 Task: In the  document banner. Add the mentioned hyperlink after second sentence in main content 'www.facebook.com' Insert the picture of  'Virginia Woolf' with name   Virginia Woolf.png  Change shape height to 4
Action: Mouse moved to (387, 305)
Screenshot: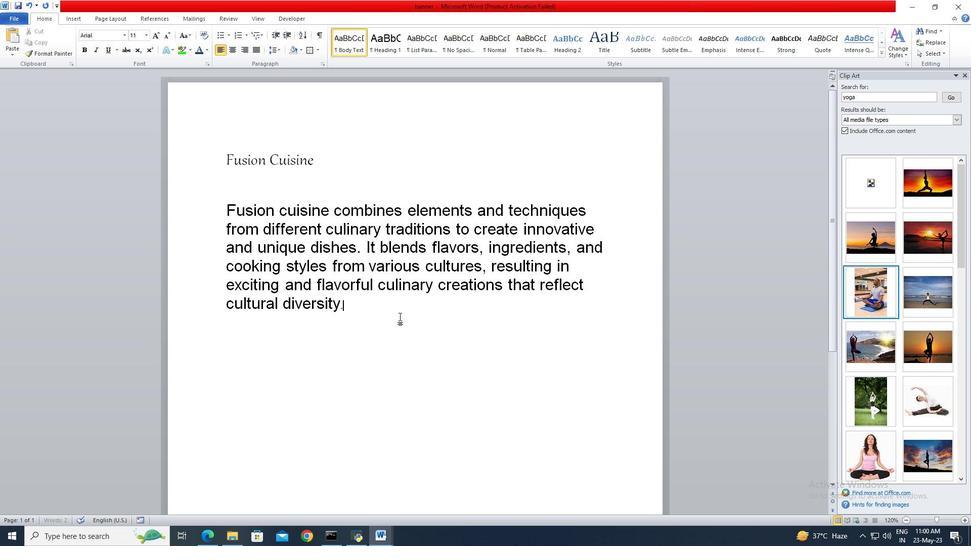 
Action: Mouse pressed left at (387, 305)
Screenshot: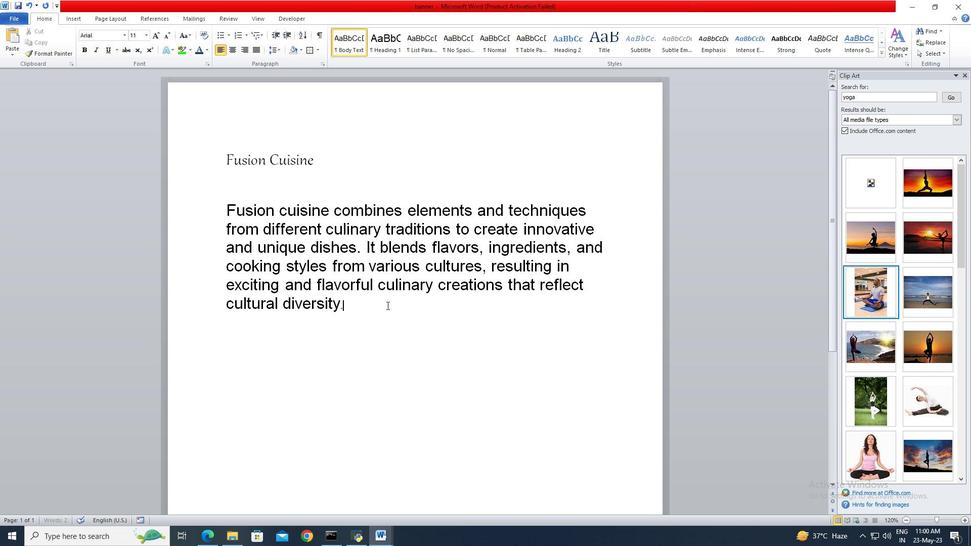 
Action: Mouse moved to (78, 21)
Screenshot: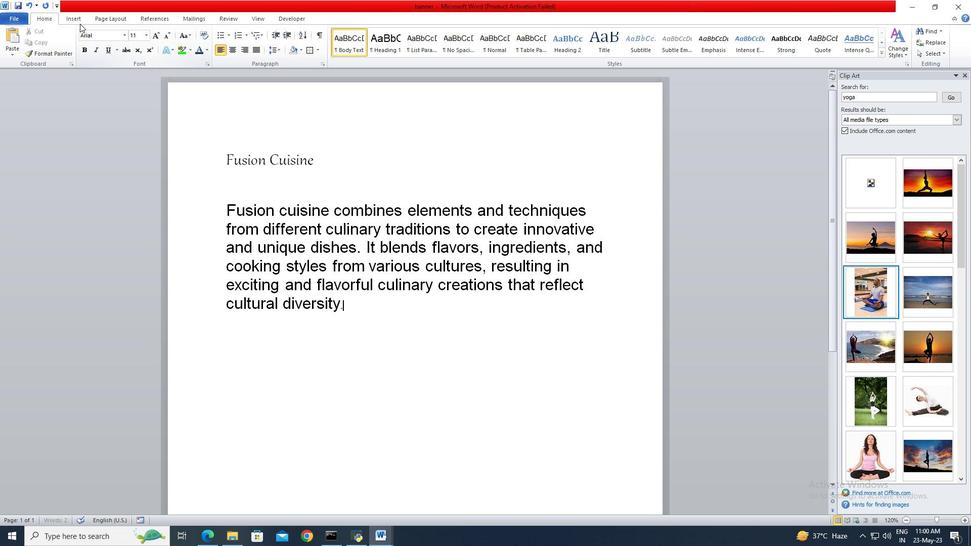 
Action: Mouse pressed left at (78, 21)
Screenshot: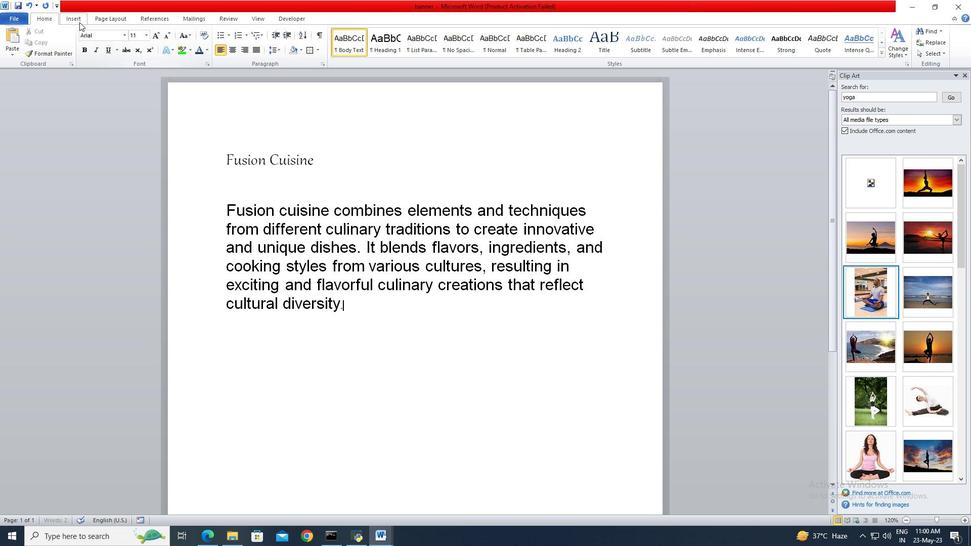 
Action: Mouse moved to (251, 53)
Screenshot: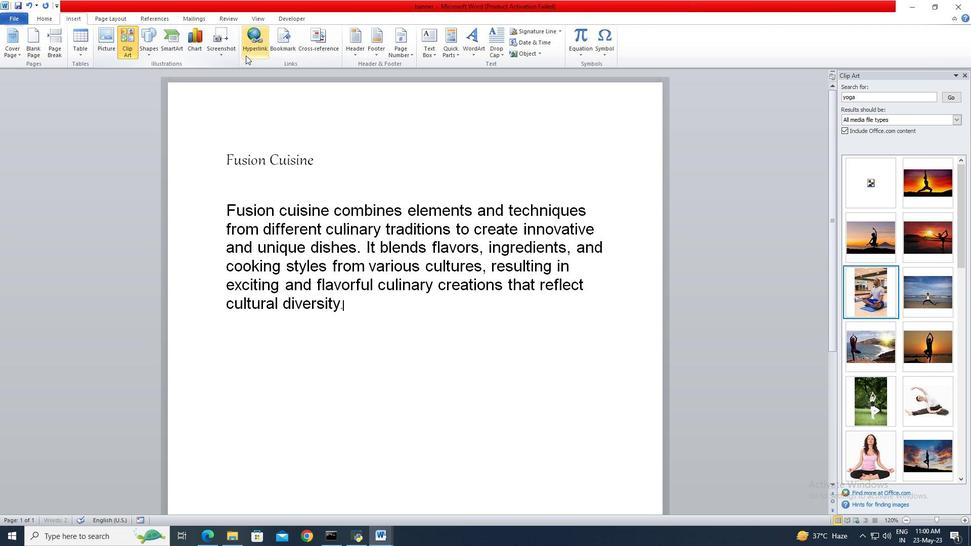 
Action: Mouse pressed left at (251, 53)
Screenshot: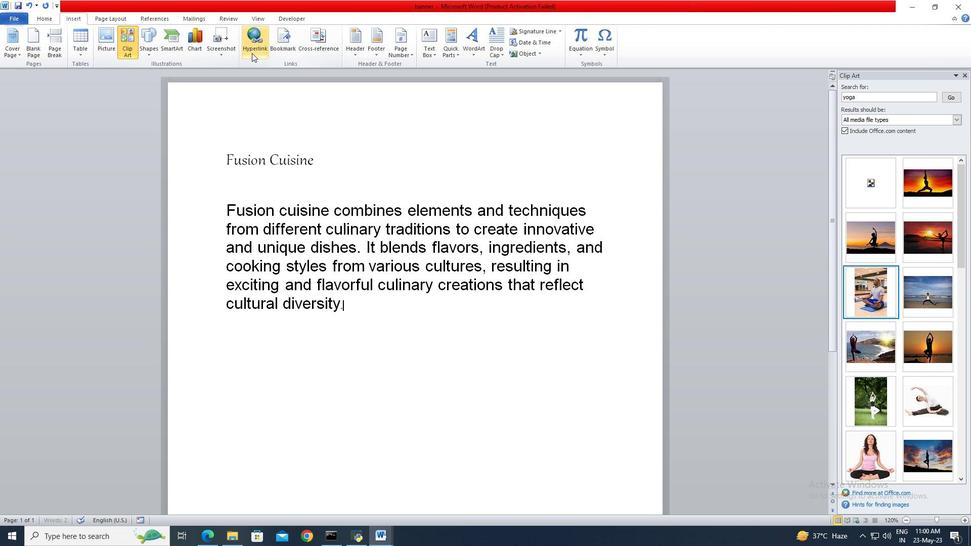 
Action: Mouse moved to (413, 309)
Screenshot: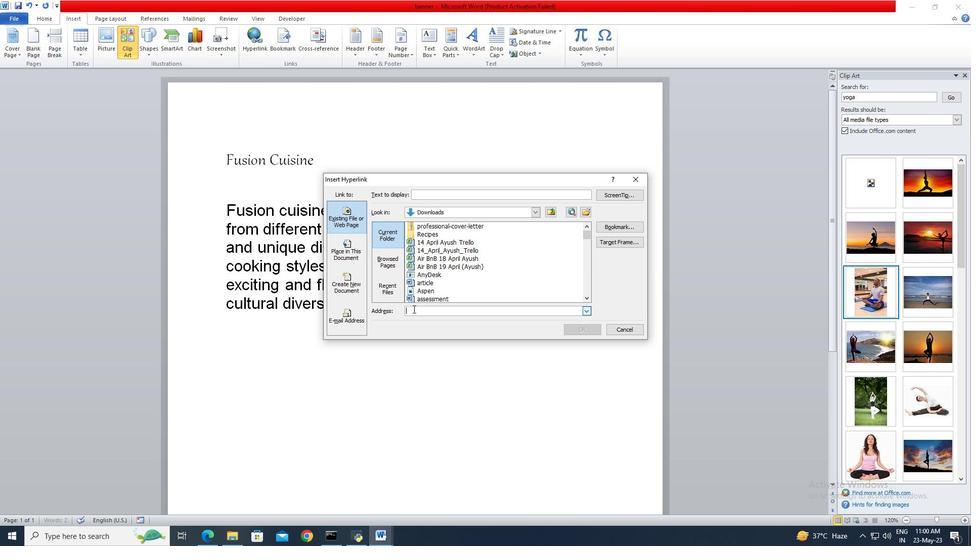 
Action: Mouse pressed left at (413, 309)
Screenshot: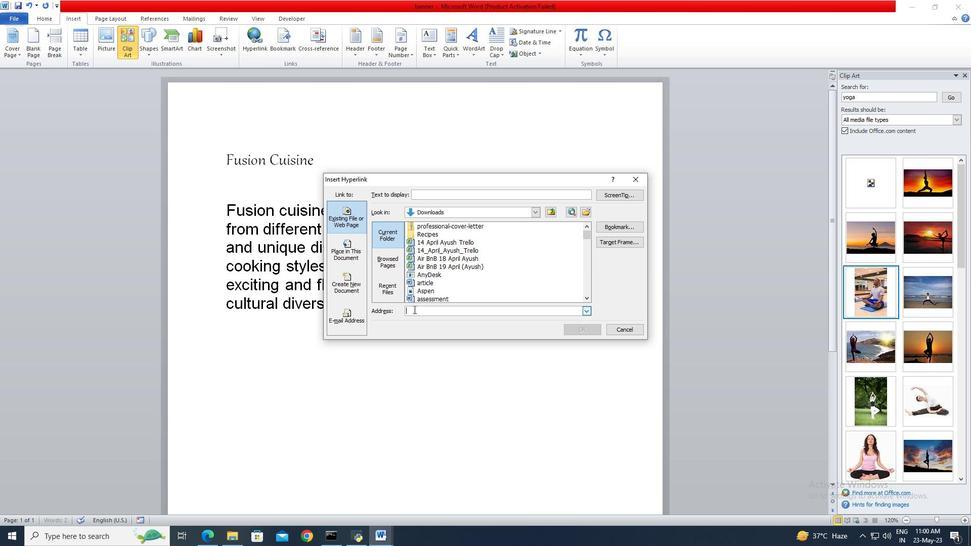 
Action: Key pressed www.facebook.com
Screenshot: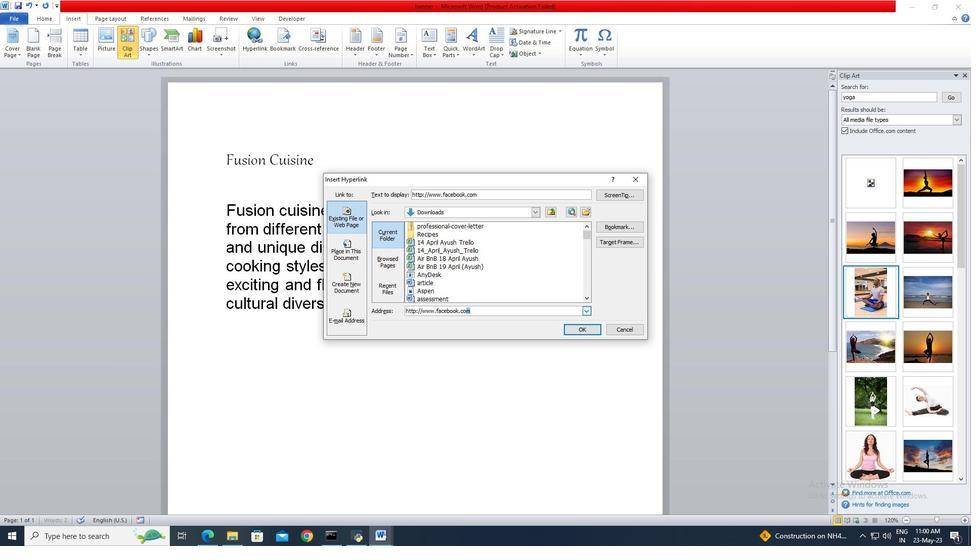 
Action: Mouse moved to (575, 334)
Screenshot: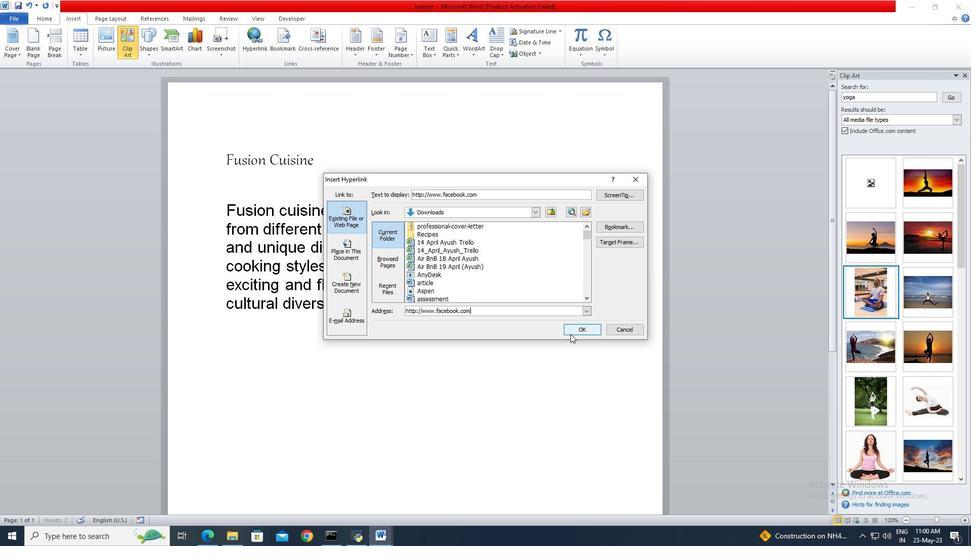 
Action: Mouse pressed left at (575, 334)
Screenshot: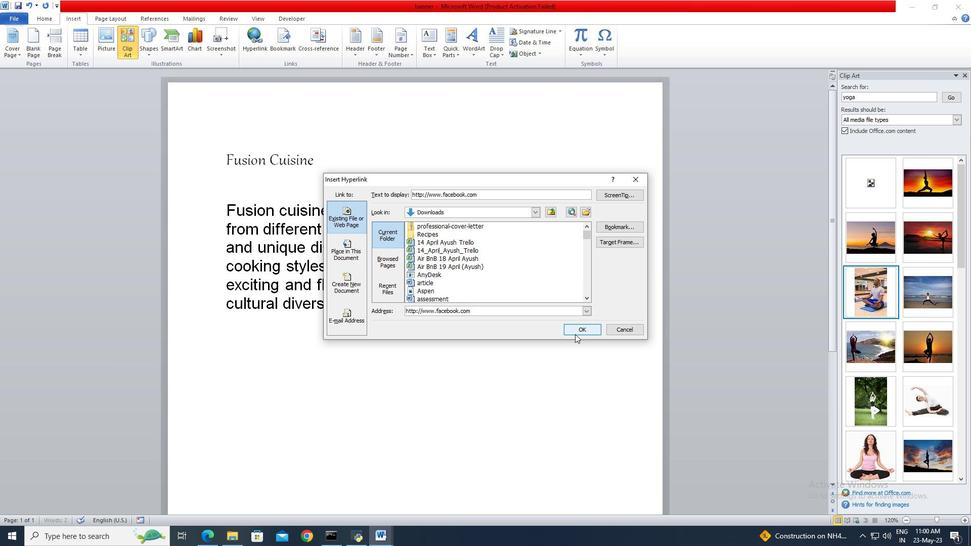 
Action: Mouse moved to (114, 55)
Screenshot: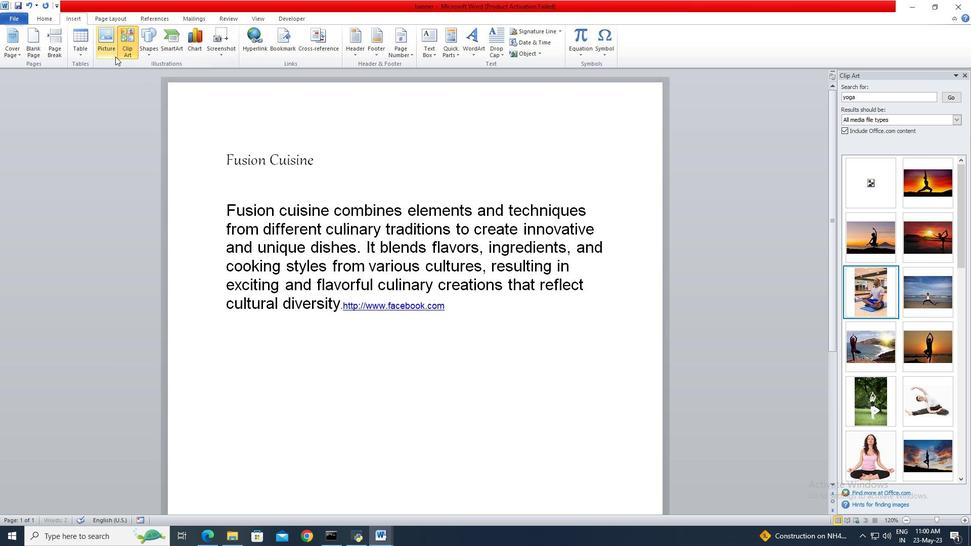 
Action: Mouse pressed left at (114, 55)
Screenshot: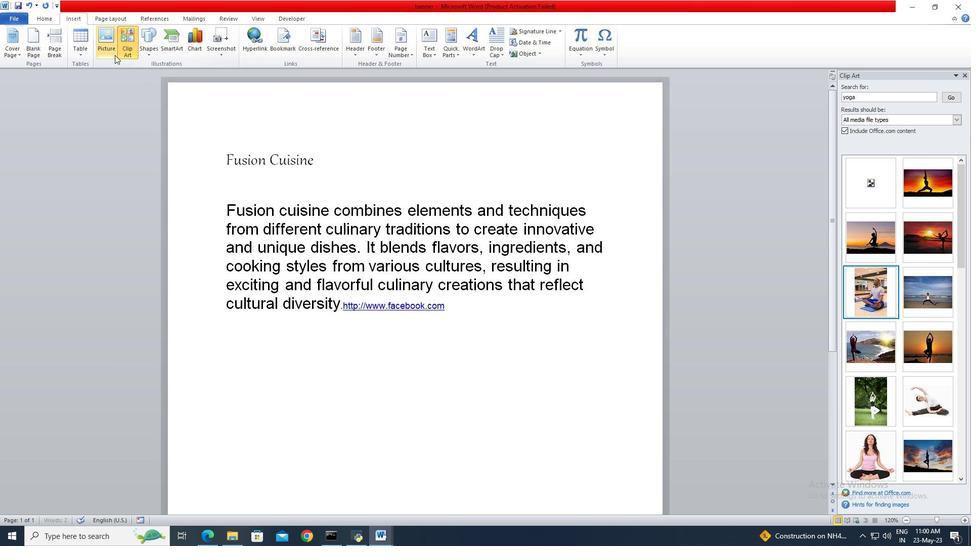 
Action: Mouse moved to (123, 84)
Screenshot: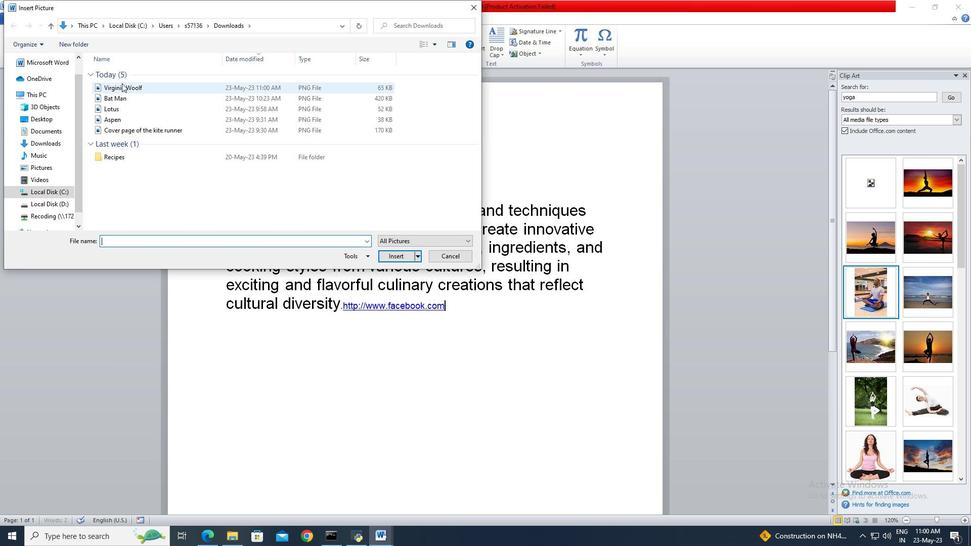 
Action: Mouse pressed left at (123, 84)
Screenshot: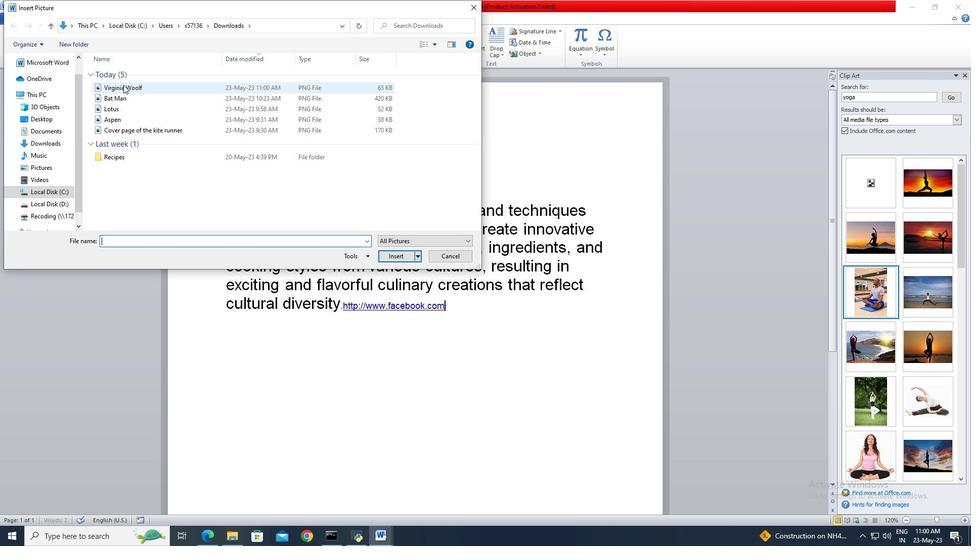 
Action: Mouse moved to (386, 257)
Screenshot: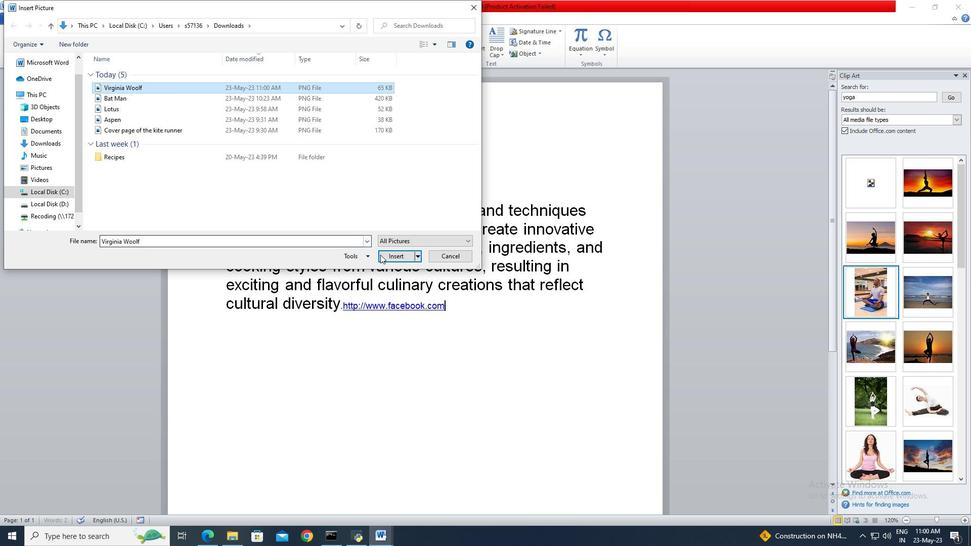 
Action: Mouse pressed left at (386, 257)
Screenshot: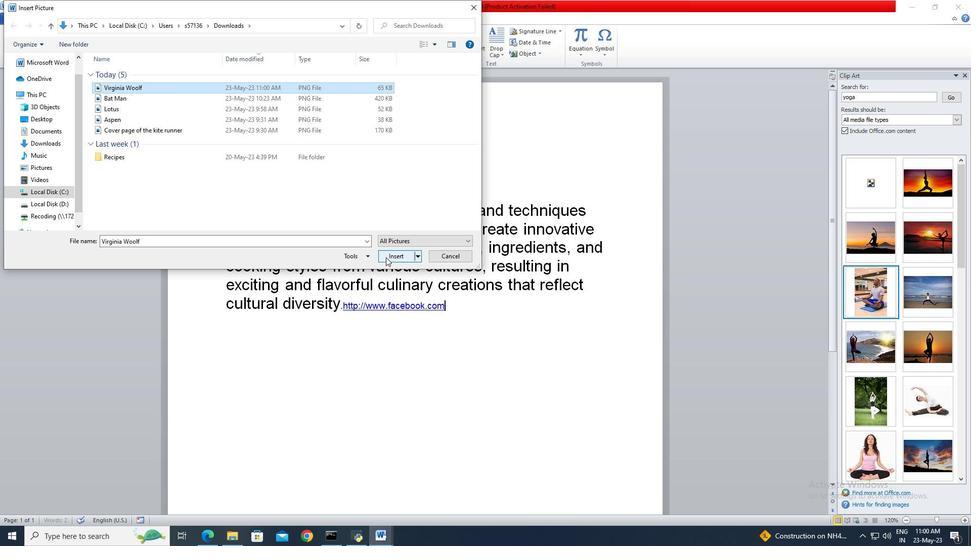 
Action: Mouse moved to (945, 34)
Screenshot: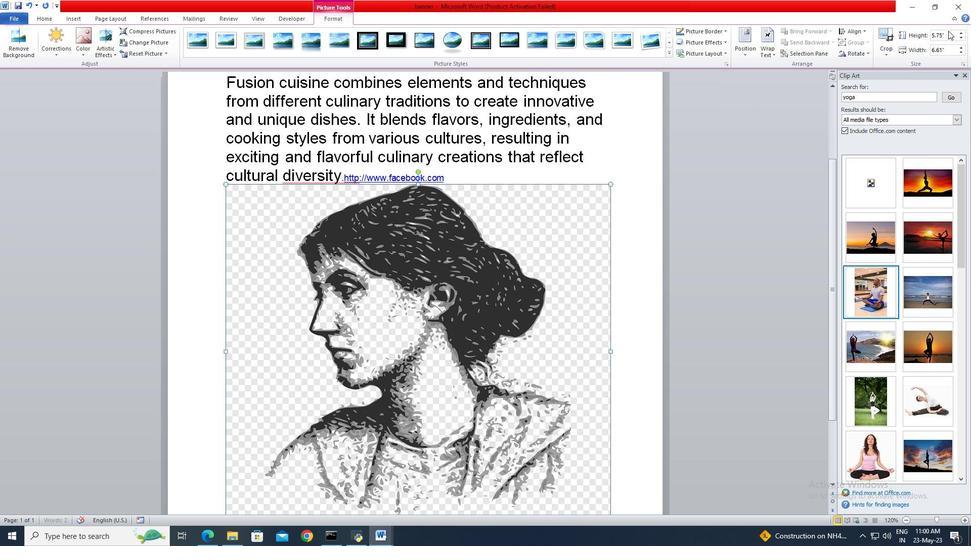 
Action: Mouse pressed left at (945, 34)
Screenshot: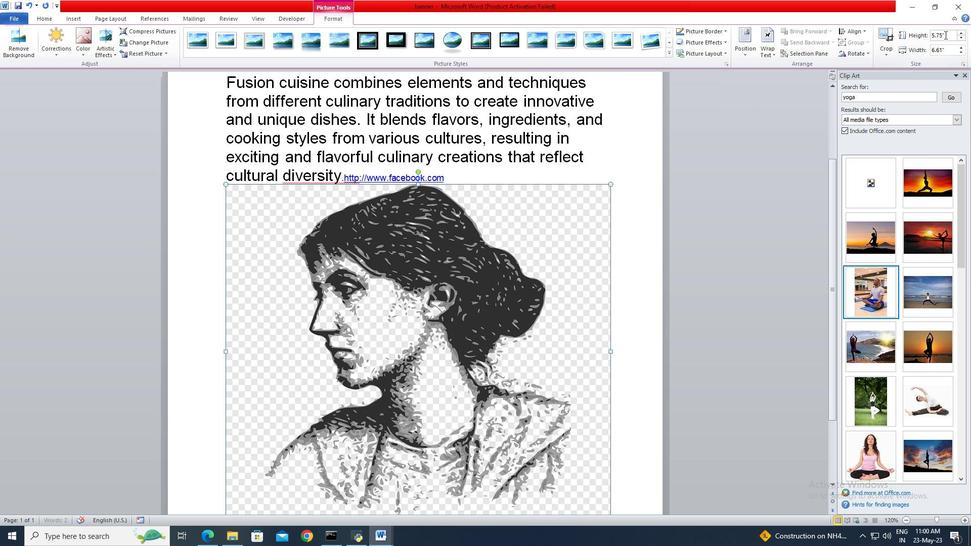 
Action: Key pressed 4<Key.enter>
Screenshot: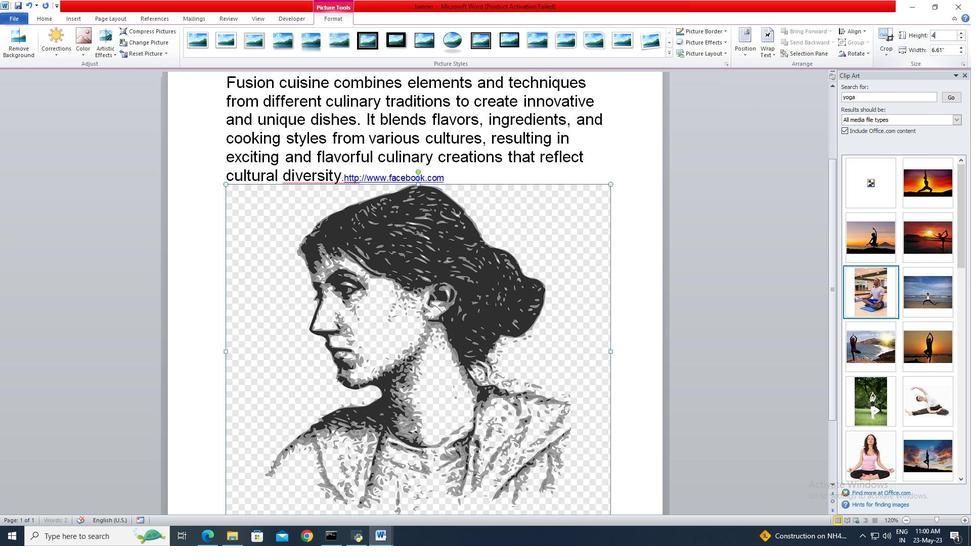 
